 Task: Sort cards by the board.
Action: Mouse moved to (1073, 72)
Screenshot: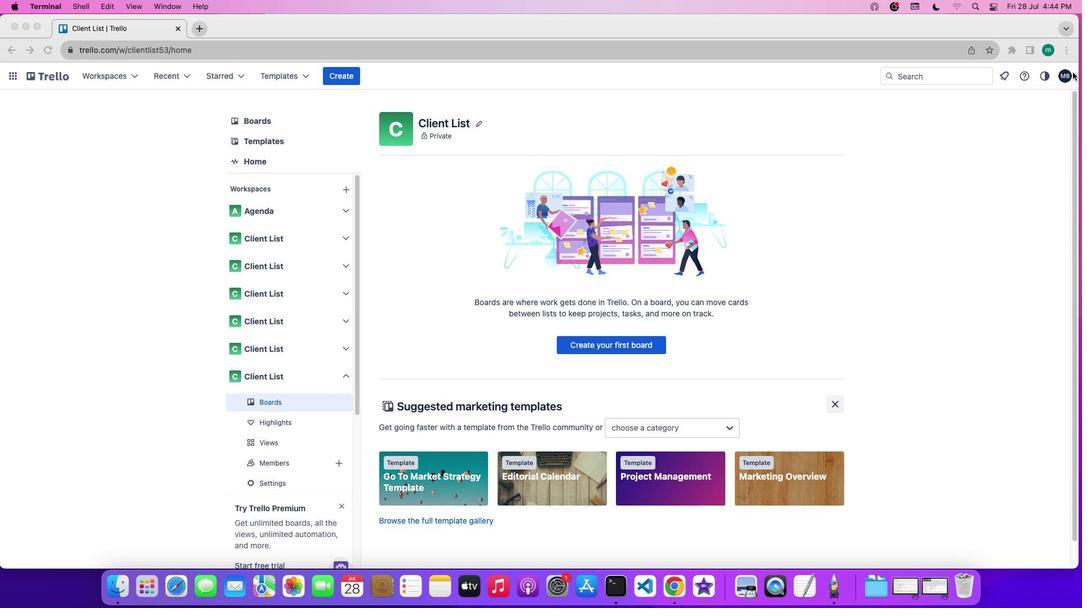 
Action: Mouse pressed left at (1073, 72)
Screenshot: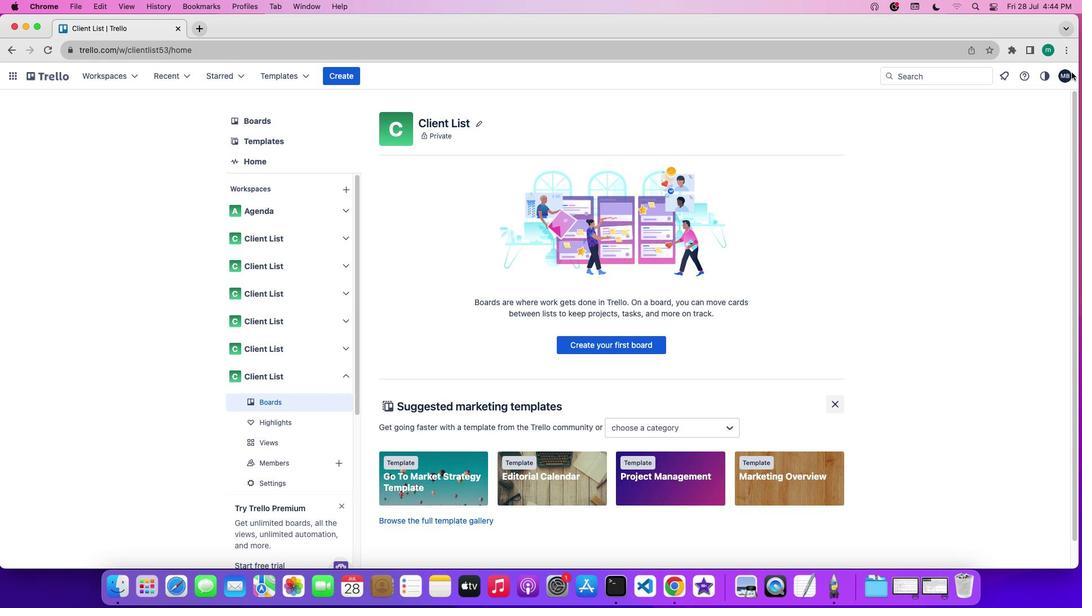 
Action: Mouse moved to (1070, 72)
Screenshot: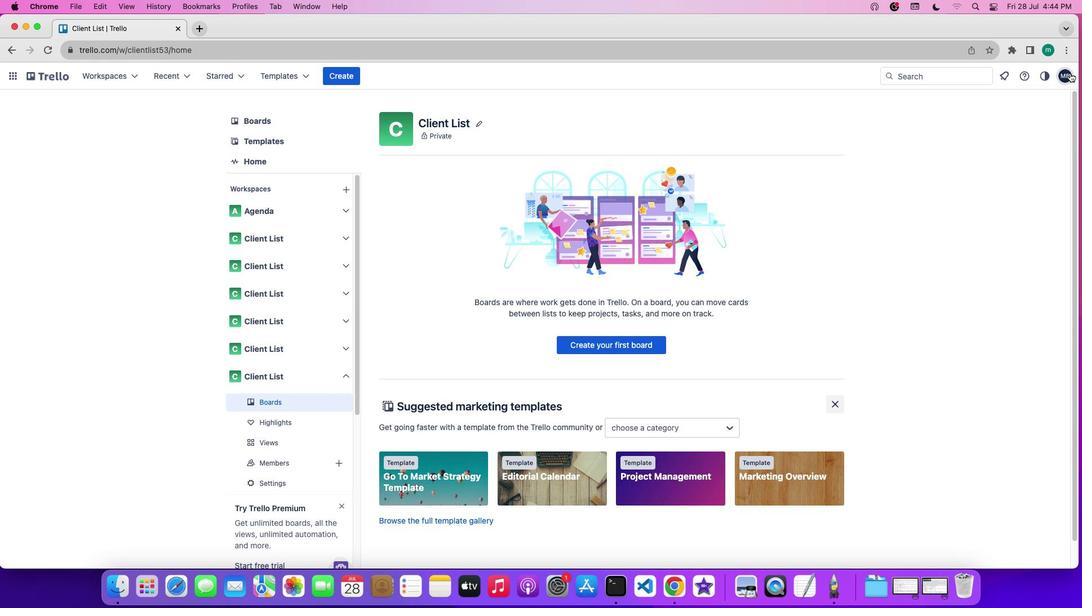
Action: Mouse pressed left at (1070, 72)
Screenshot: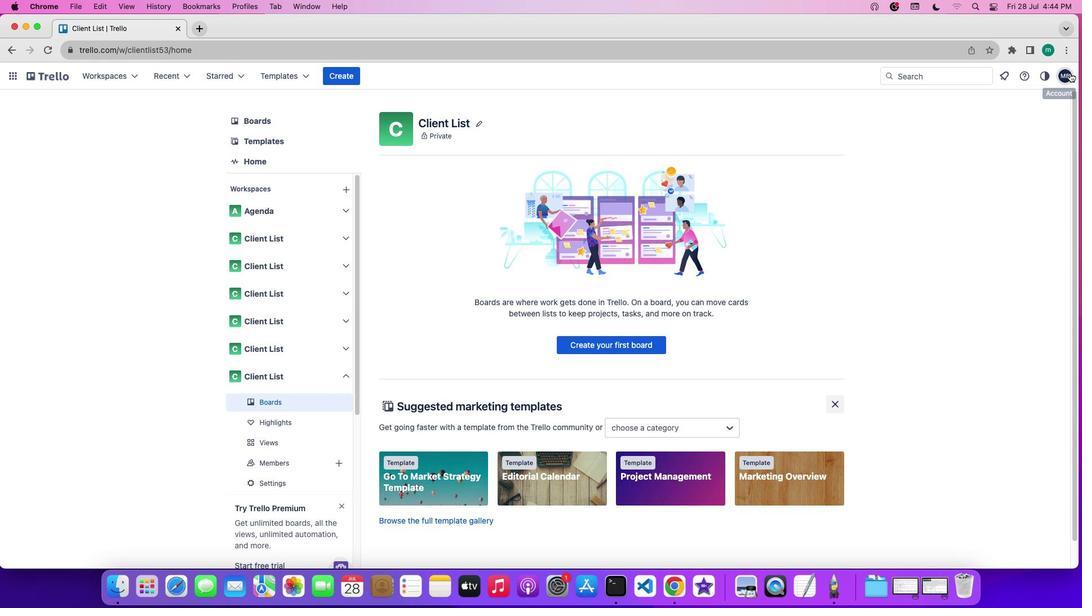 
Action: Mouse moved to (1011, 262)
Screenshot: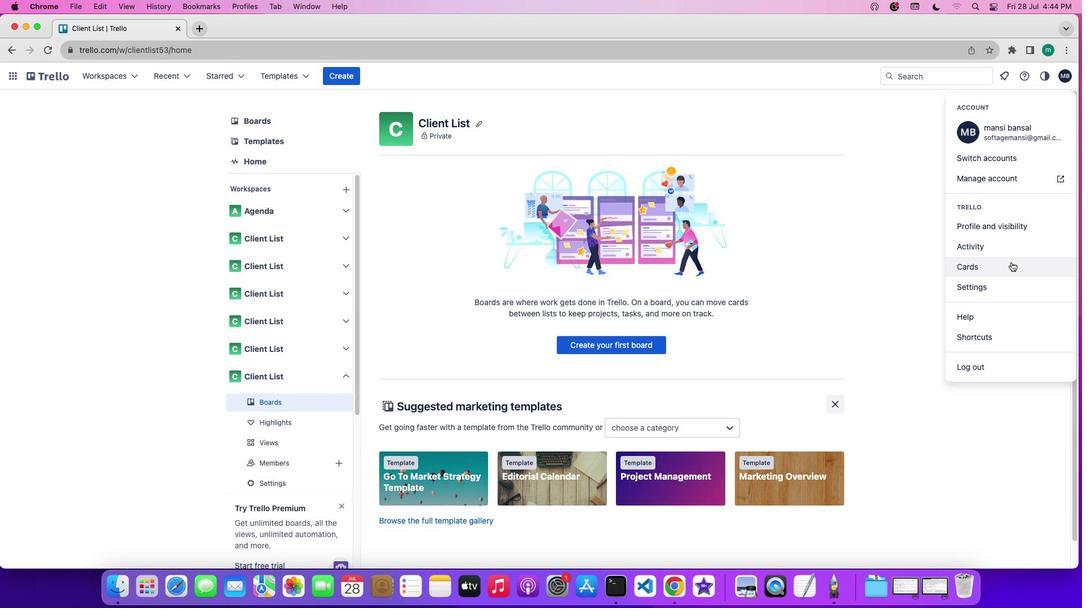 
Action: Mouse pressed left at (1011, 262)
Screenshot: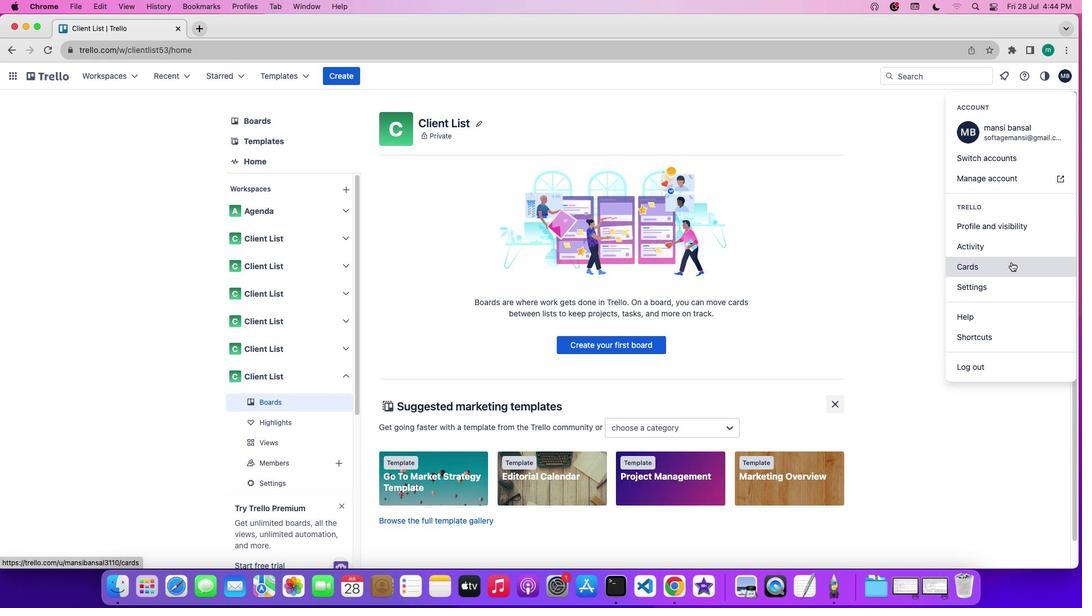 
Action: Mouse moved to (393, 221)
Screenshot: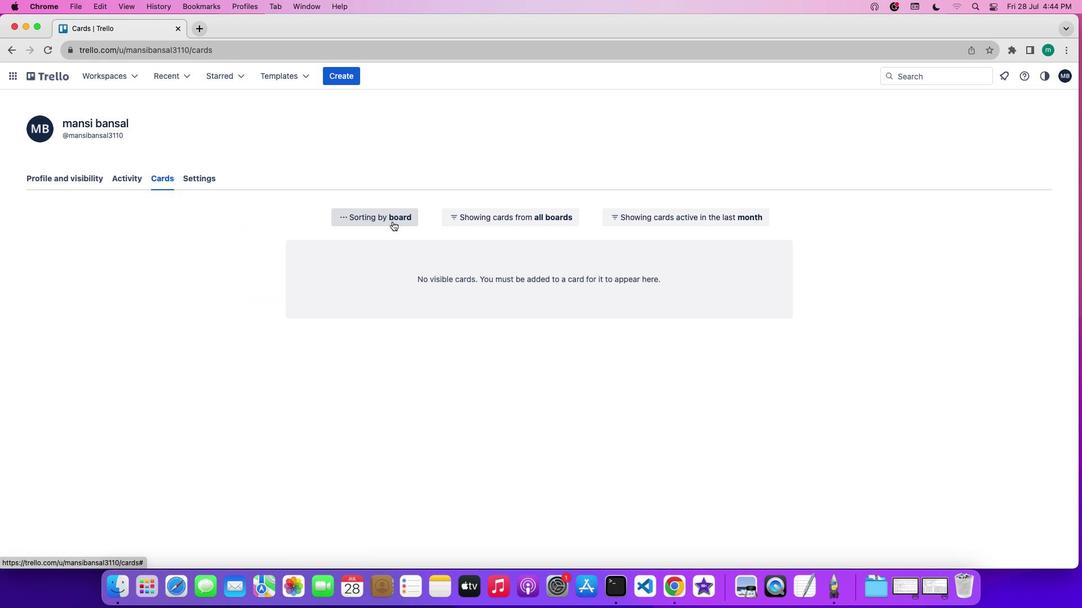 
Action: Mouse pressed left at (393, 221)
Screenshot: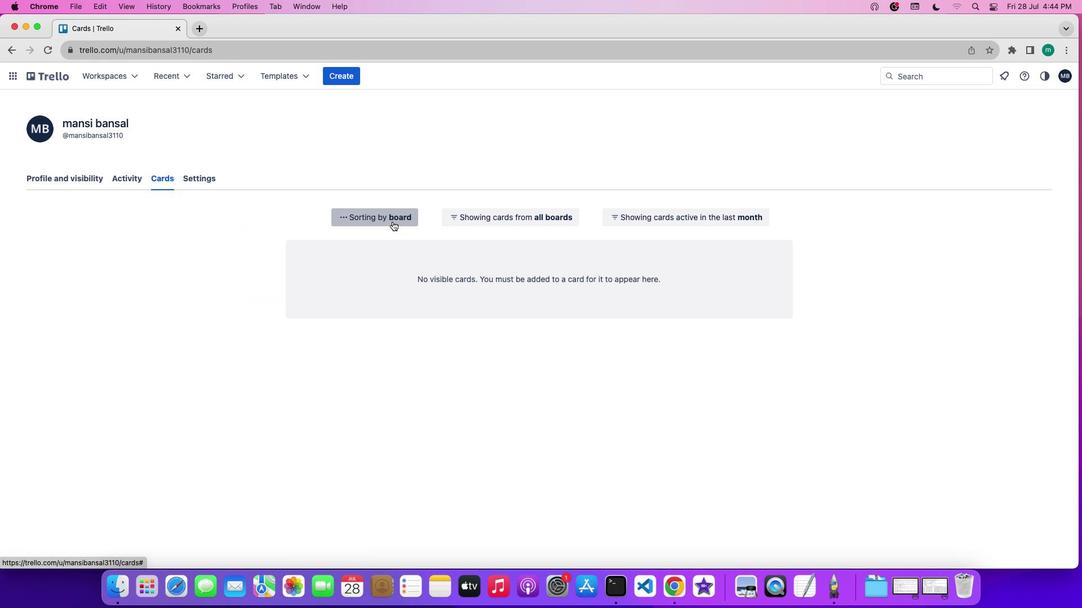 
Action: Mouse moved to (389, 272)
Screenshot: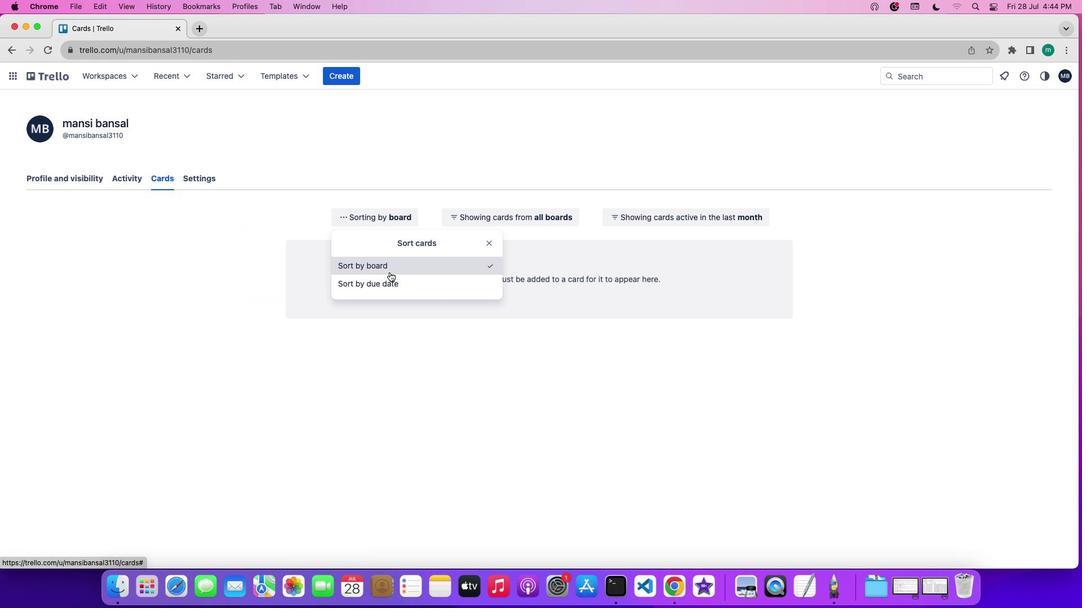 
Action: Mouse pressed left at (389, 272)
Screenshot: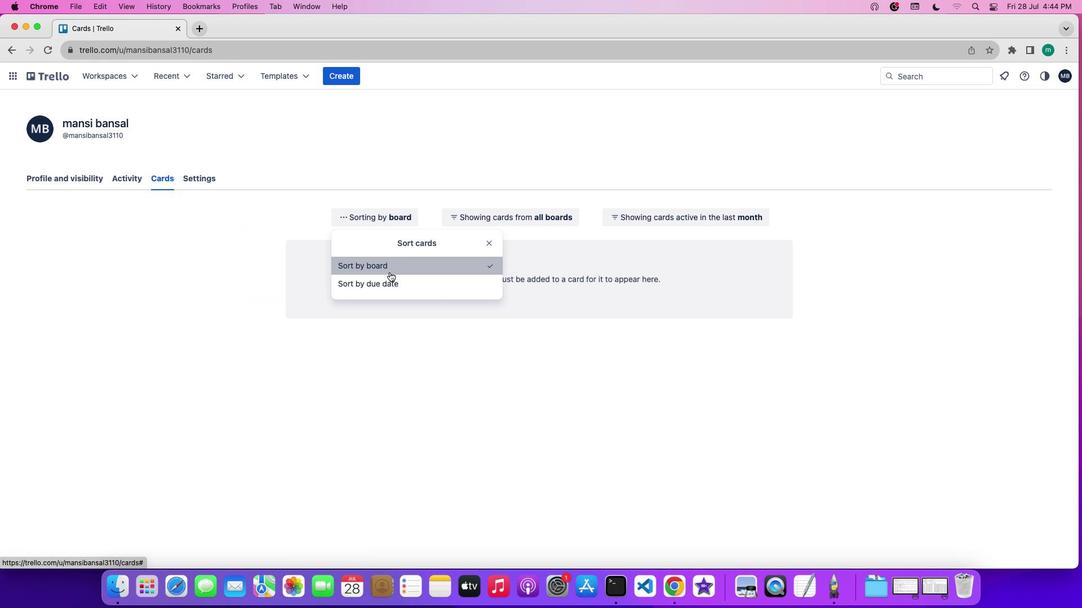 
Action: Mouse moved to (392, 271)
Screenshot: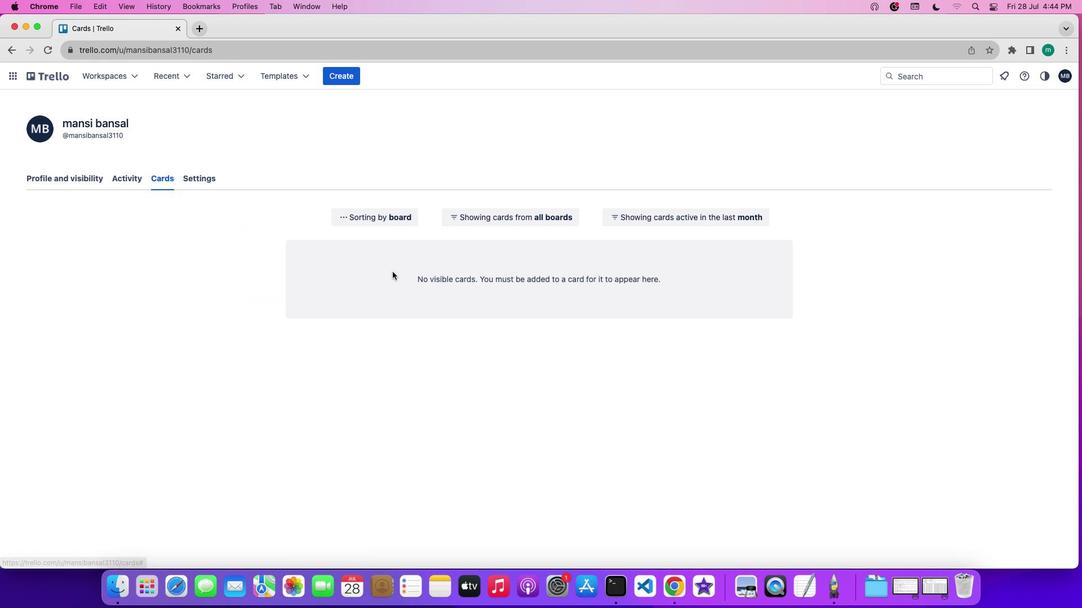 
